 Task: Open a blank sheet, save the file as fandc.rtf Add Heading 'Ways to improve focus and concentration: 'Add the following points with square bullets '•	Eliminate distractions_x000D_
•	Break tasks_x000D_
•	Practice mindfulness_x000D_
' Highlight heading with color  Grey ,change the font size of heading and points to 16
Action: Mouse moved to (234, 181)
Screenshot: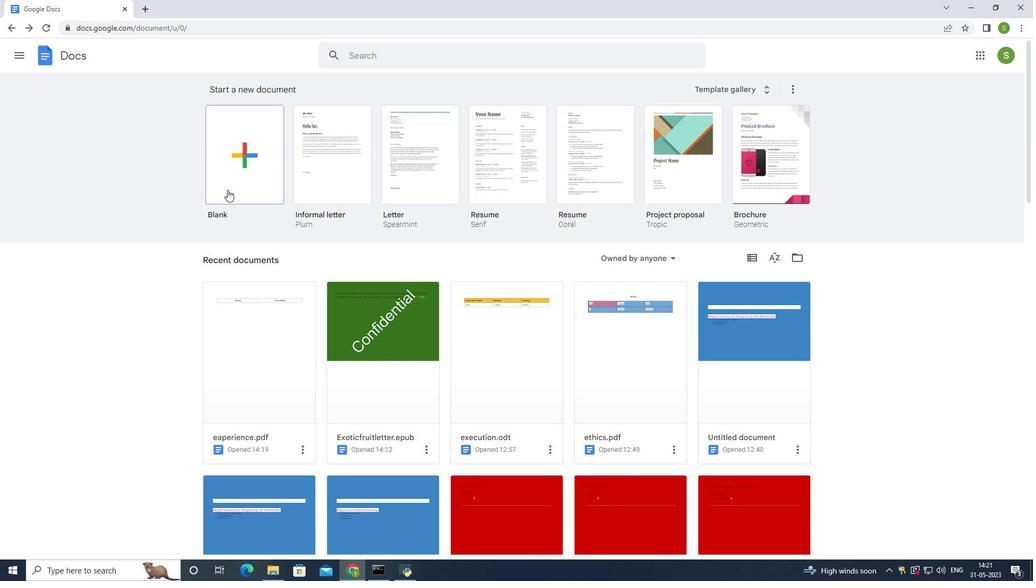 
Action: Mouse pressed left at (234, 181)
Screenshot: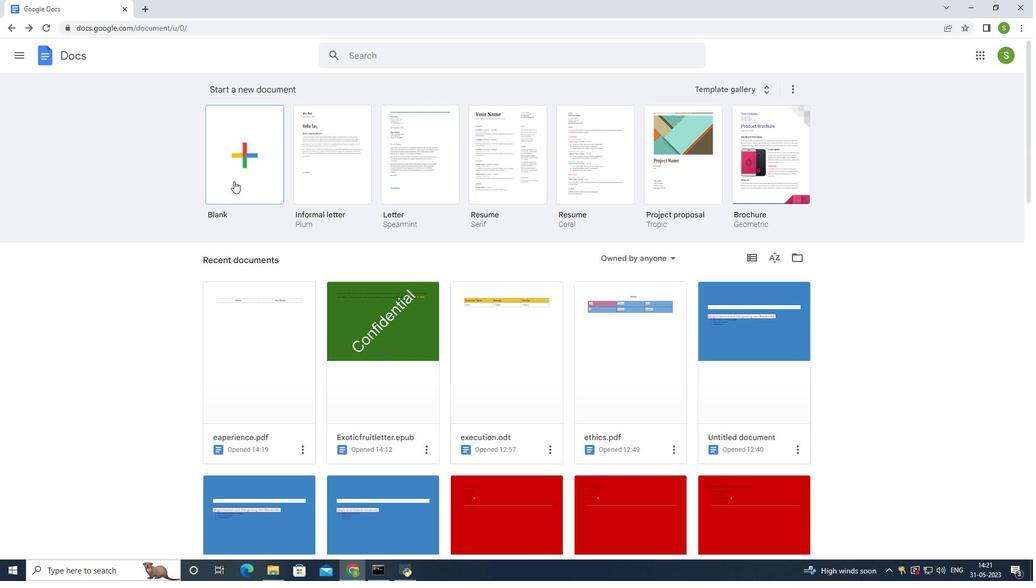 
Action: Mouse moved to (86, 47)
Screenshot: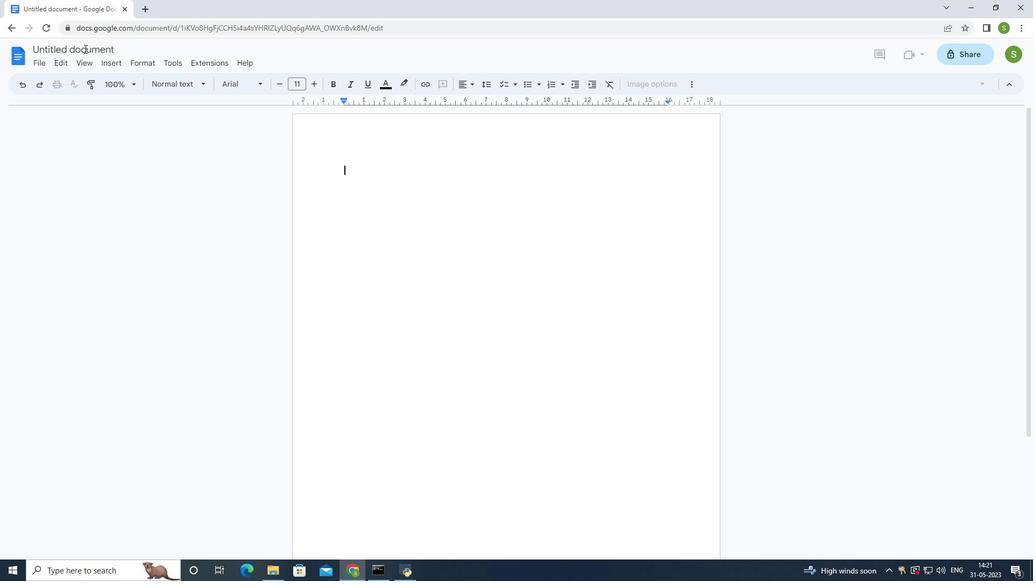 
Action: Mouse pressed left at (86, 47)
Screenshot: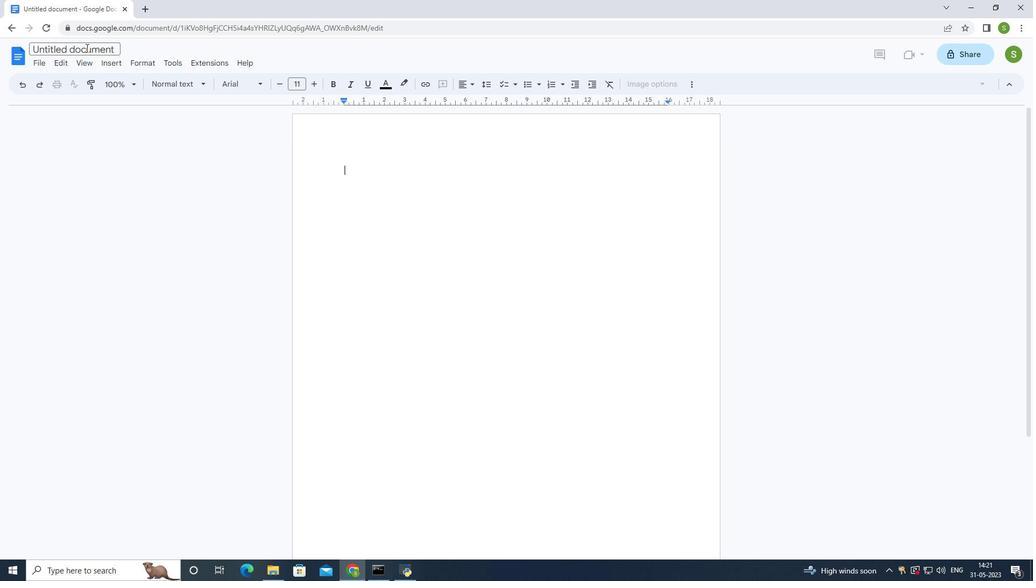 
Action: Mouse moved to (93, 45)
Screenshot: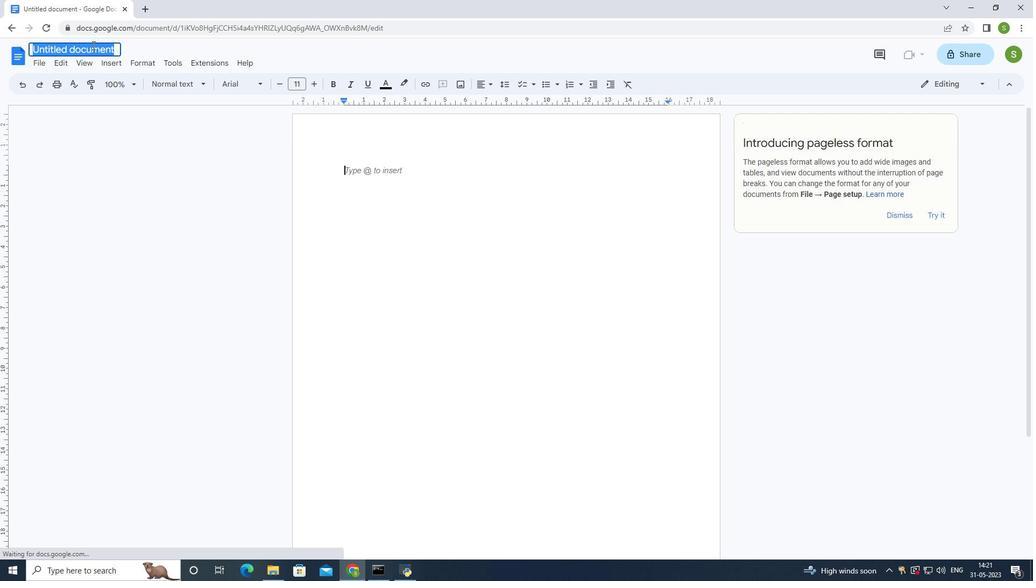 
Action: Key pressed fandc.rtf<Key.enter>
Screenshot: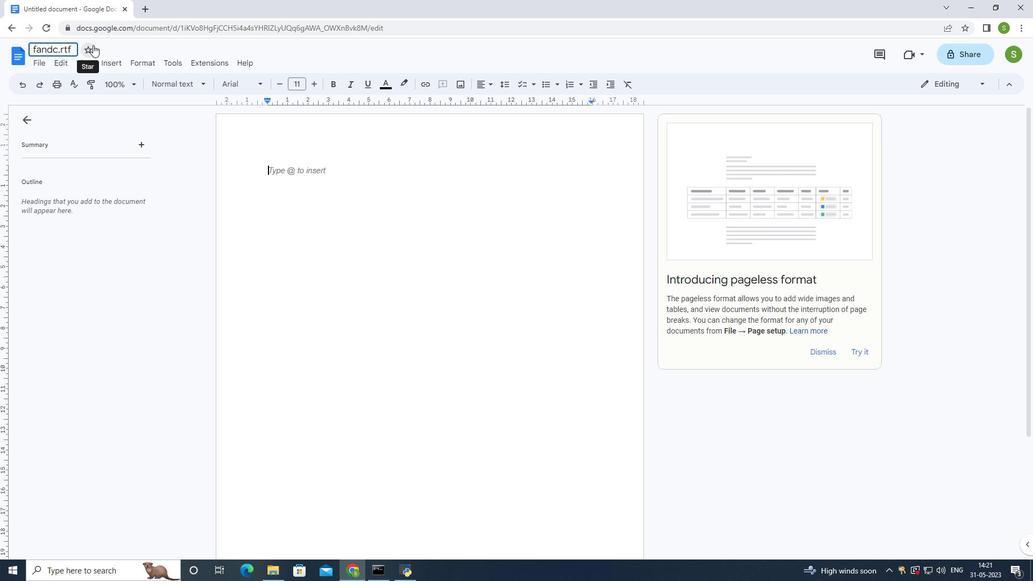 
Action: Mouse moved to (295, 160)
Screenshot: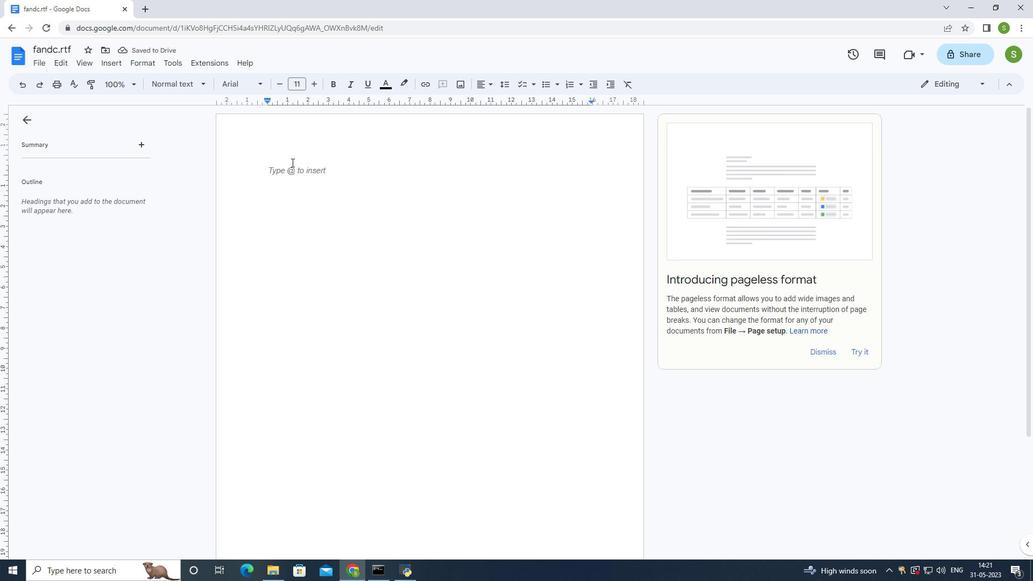 
Action: Key pressed <Key.shift>Ways<Key.space>to<Key.space>improve<Key.space>focus<Key.space>and<Key.space>concentration<Key.shift_r>;<Key.backspace><Key.shift_r>:
Screenshot: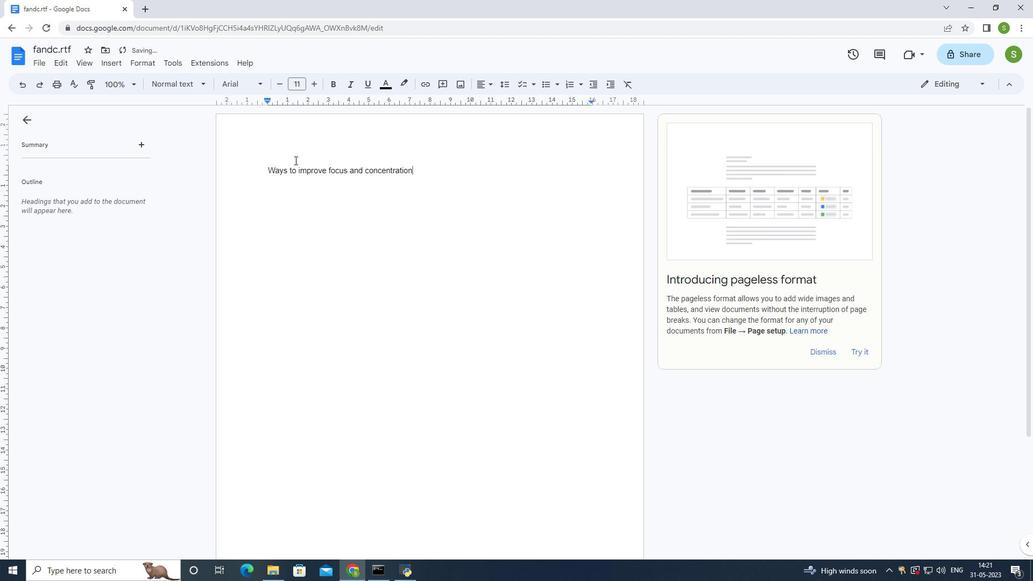 
Action: Mouse moved to (557, 83)
Screenshot: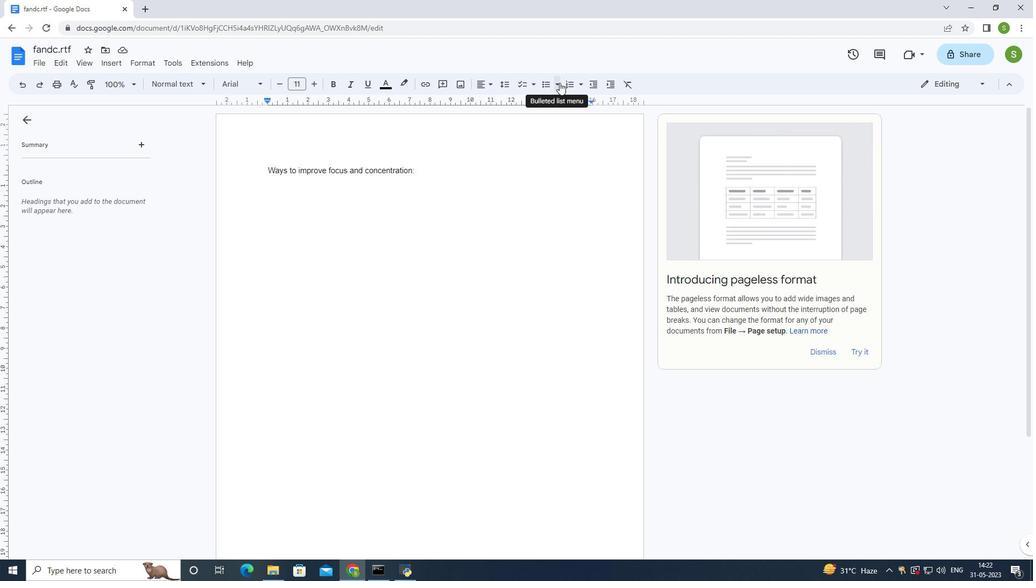 
Action: Mouse pressed left at (557, 83)
Screenshot: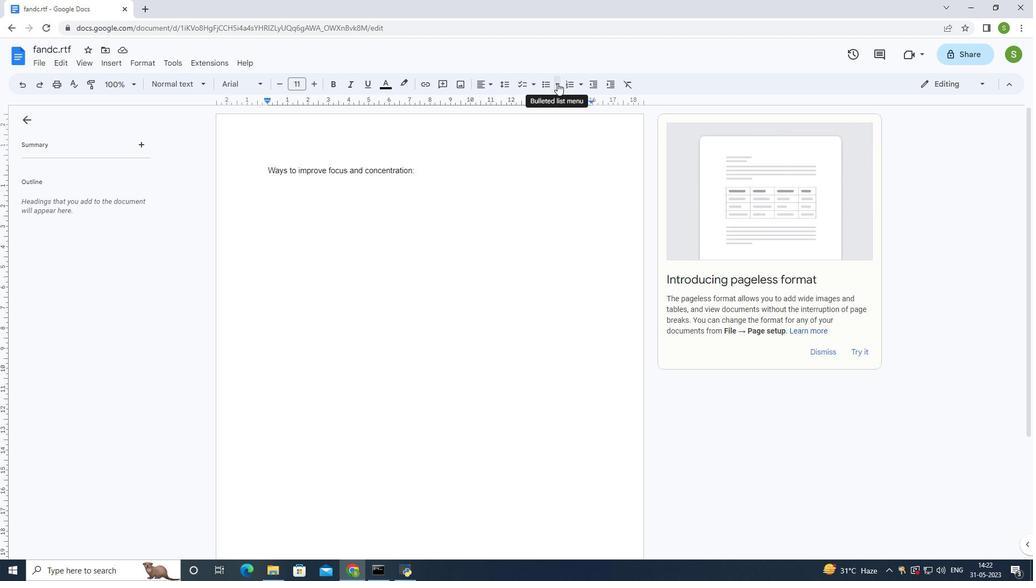 
Action: Mouse moved to (641, 121)
Screenshot: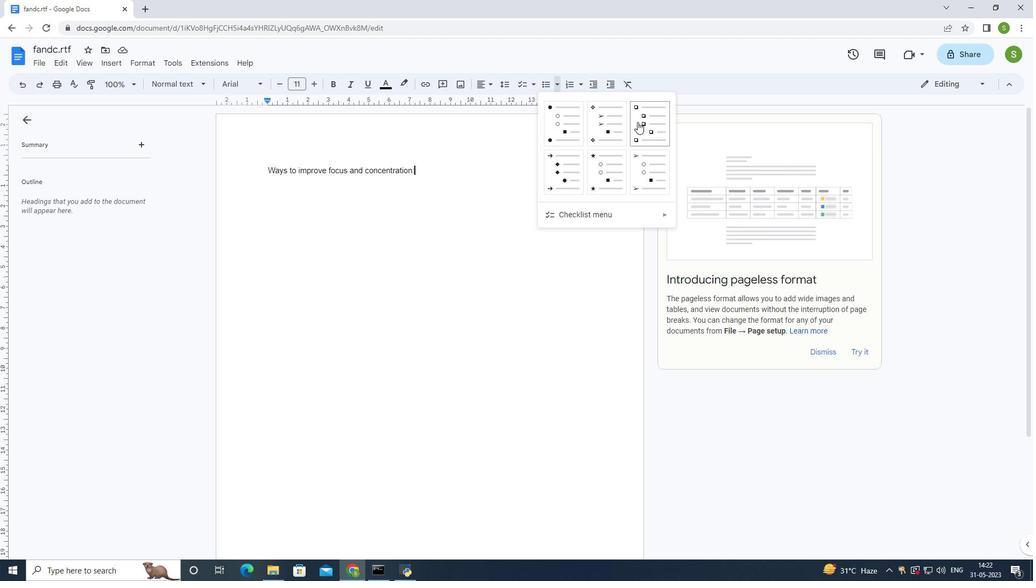 
Action: Mouse pressed left at (641, 121)
Screenshot: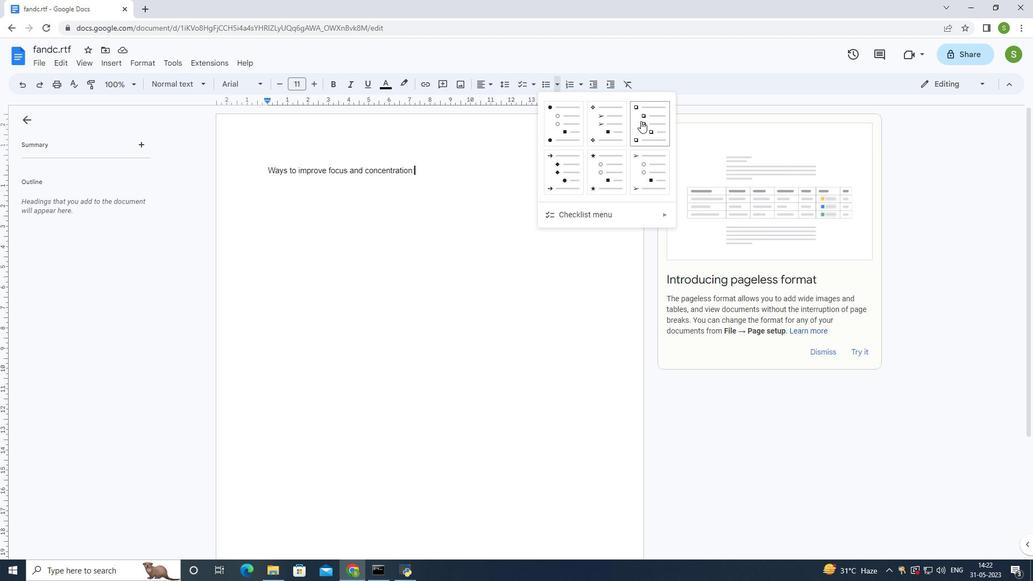 
Action: Mouse moved to (442, 167)
Screenshot: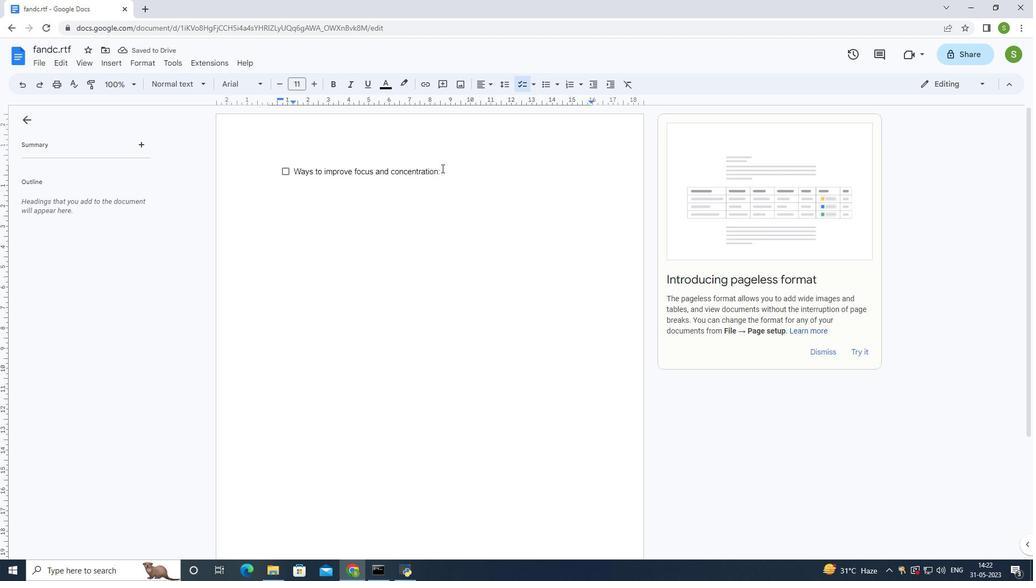 
Action: Key pressed ctrl+Z
Screenshot: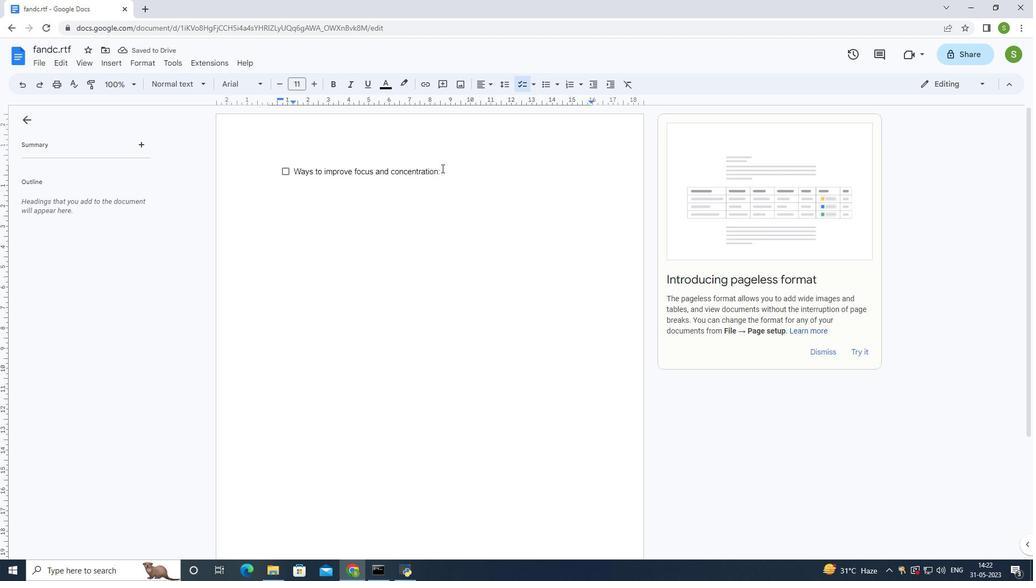 
Action: Mouse moved to (464, 168)
Screenshot: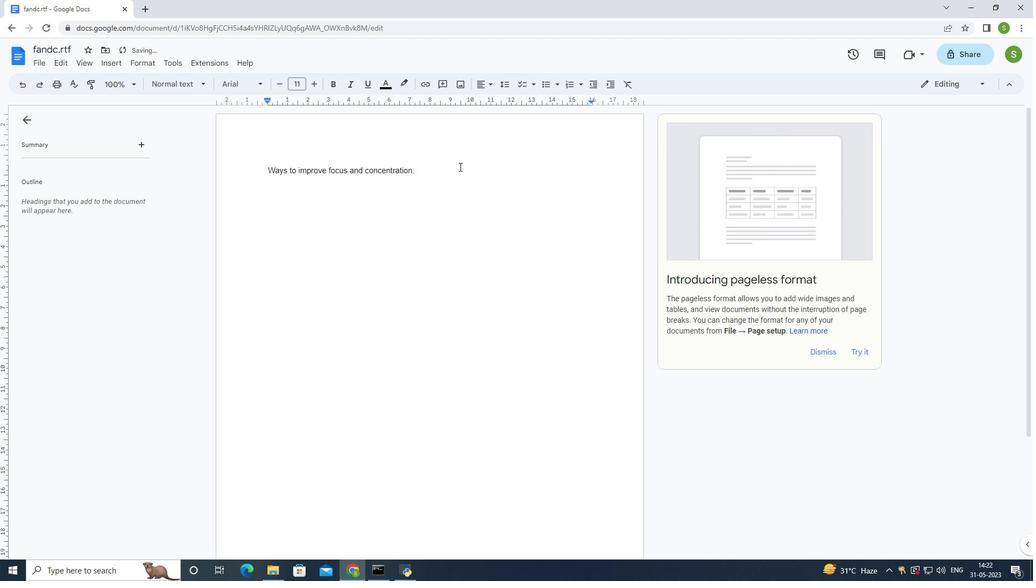 
Action: Key pressed <Key.enter>
Screenshot: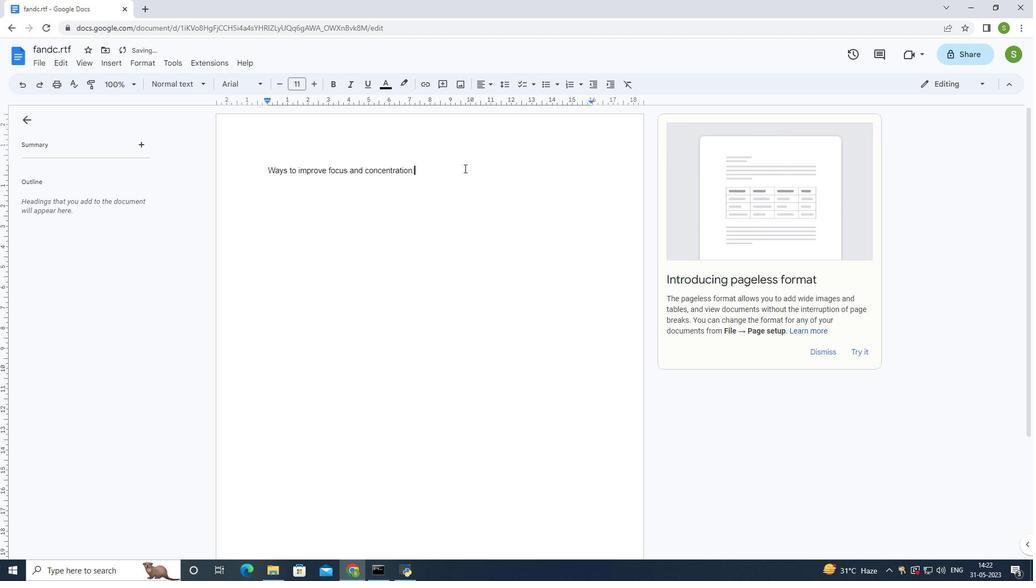 
Action: Mouse moved to (555, 83)
Screenshot: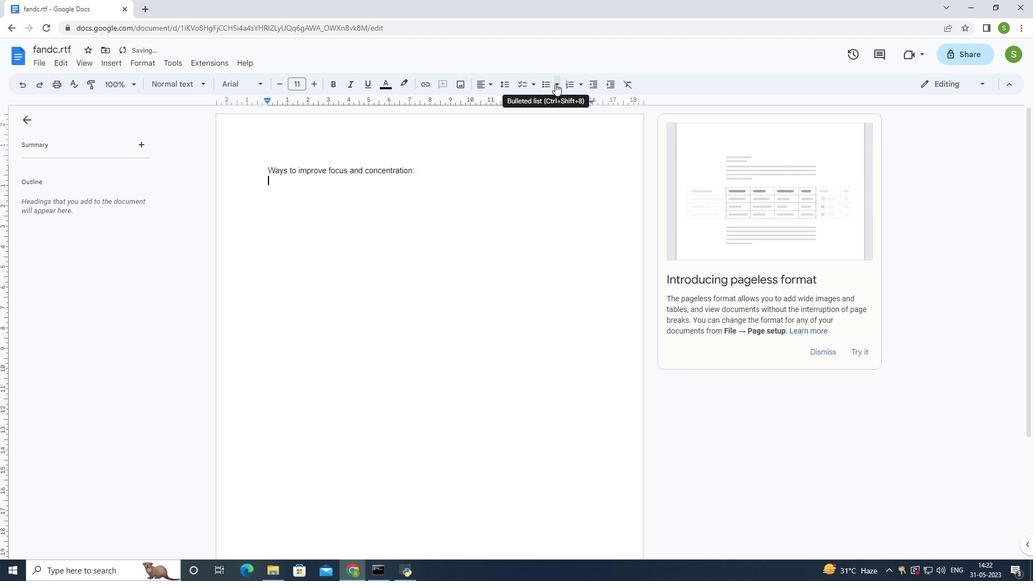 
Action: Mouse pressed left at (555, 83)
Screenshot: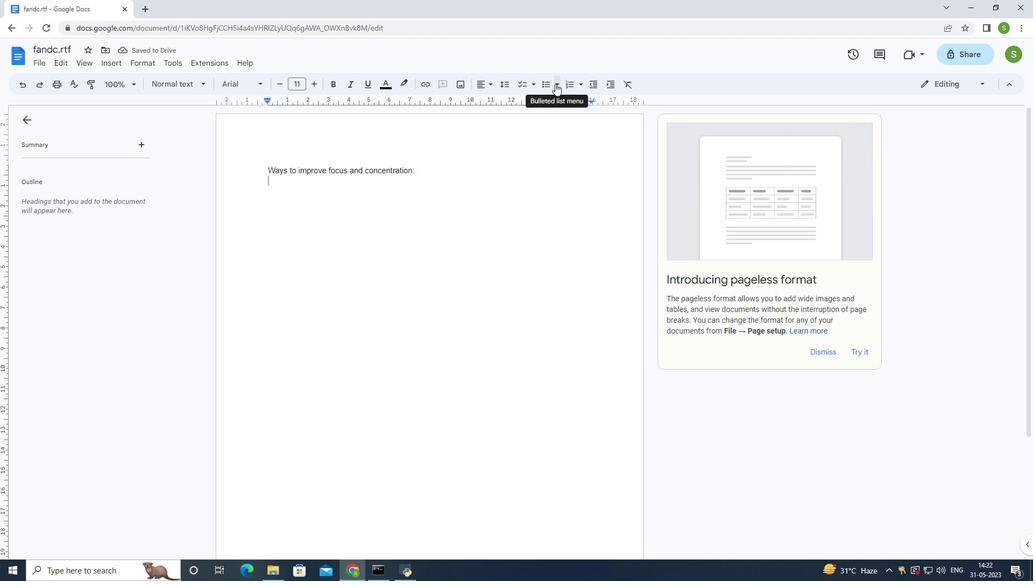 
Action: Mouse moved to (644, 122)
Screenshot: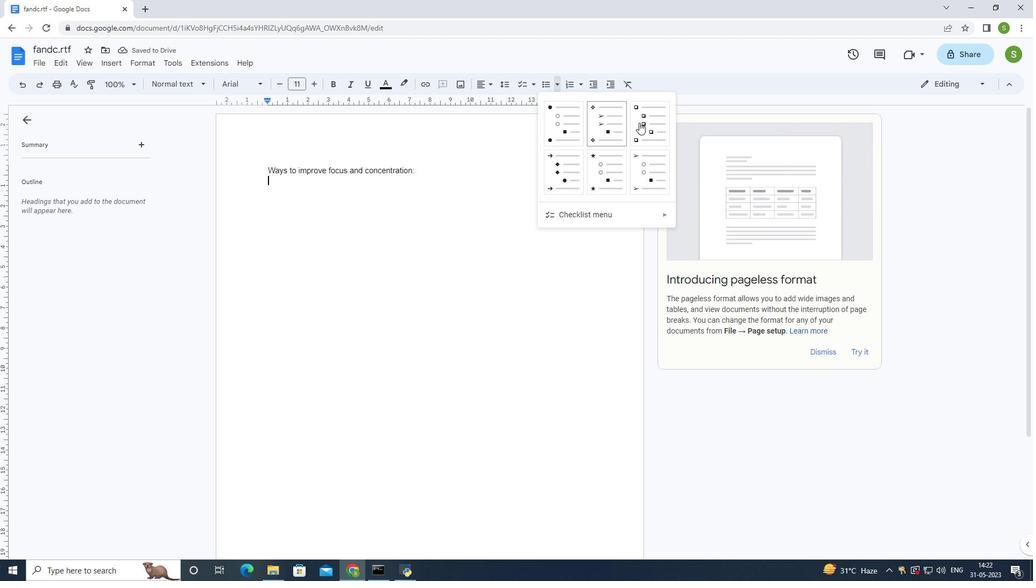 
Action: Mouse pressed left at (644, 122)
Screenshot: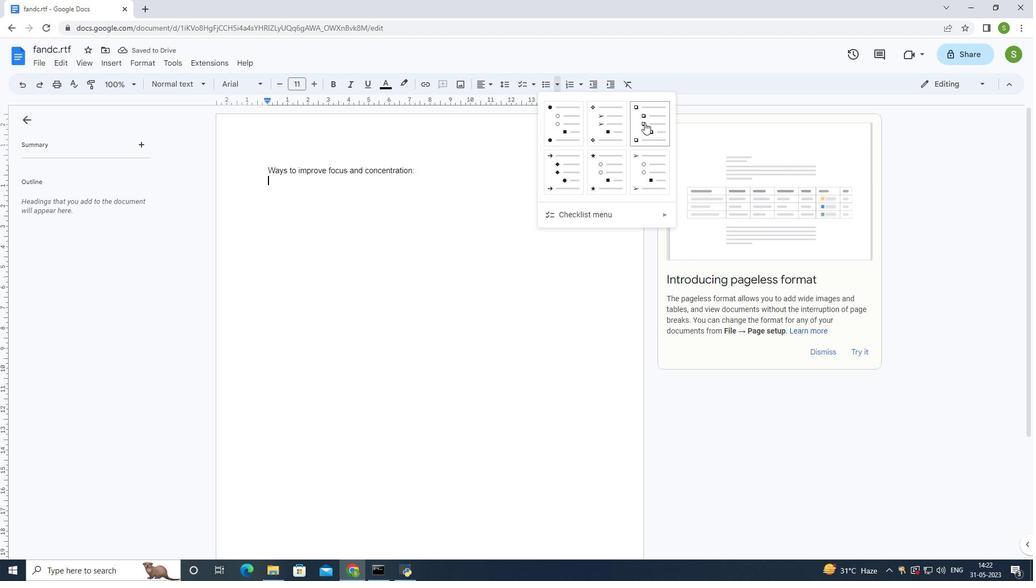 
Action: Mouse moved to (501, 188)
Screenshot: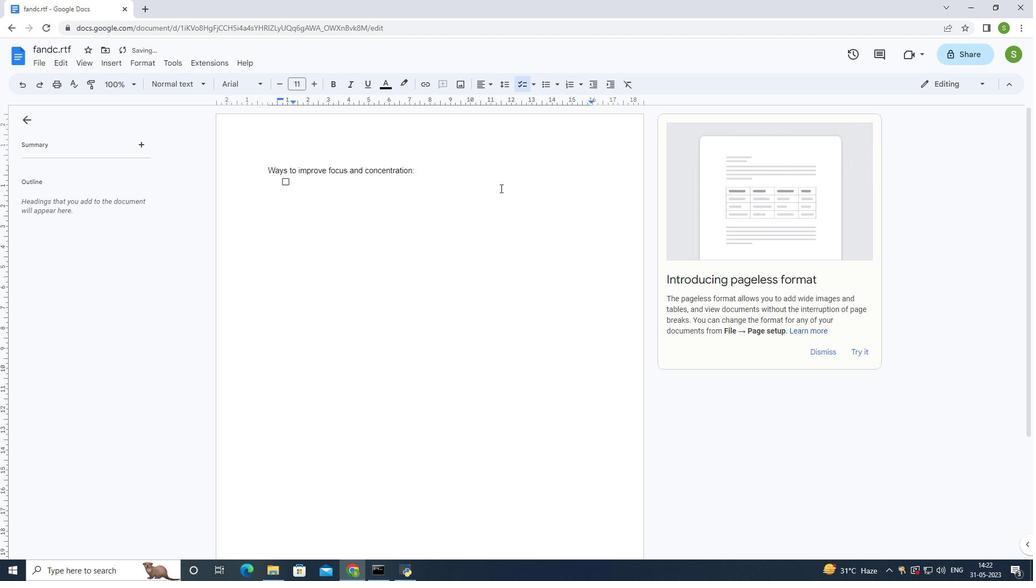 
Action: Key pressed <Key.shift>Eliminate<Key.space>distractions<Key.enter><Key.shift><Key.shift><Key.shift><Key.shift><Key.shift><Key.shift><Key.shift><Key.shift><Key.shift><Key.shift>Break<Key.space>tasks<Key.enter>p<Key.backspace><Key.shift>Practise<Key.backspace><Key.backspace>ce<Key.space>mindfulness
Screenshot: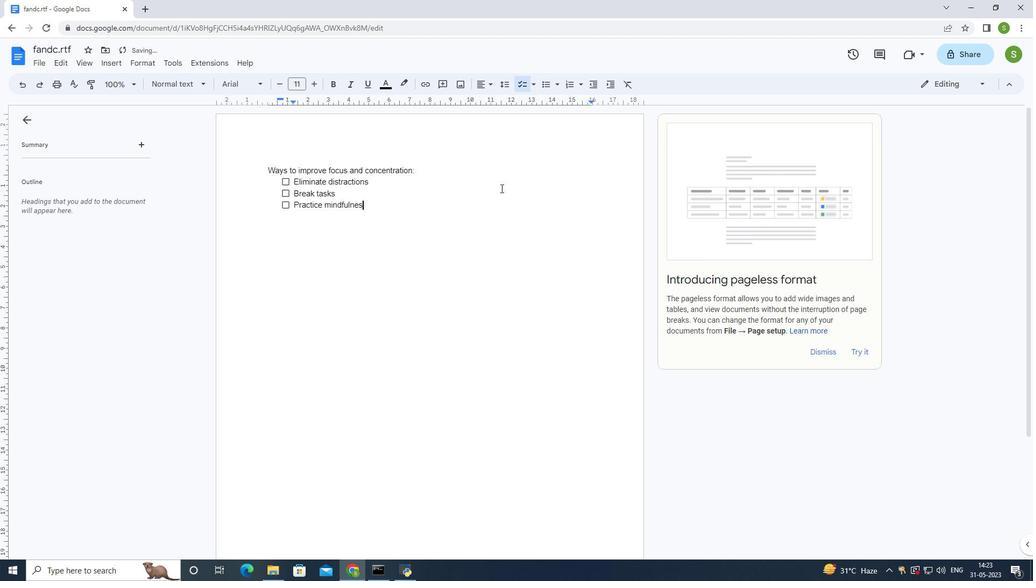 
Action: Mouse moved to (419, 166)
Screenshot: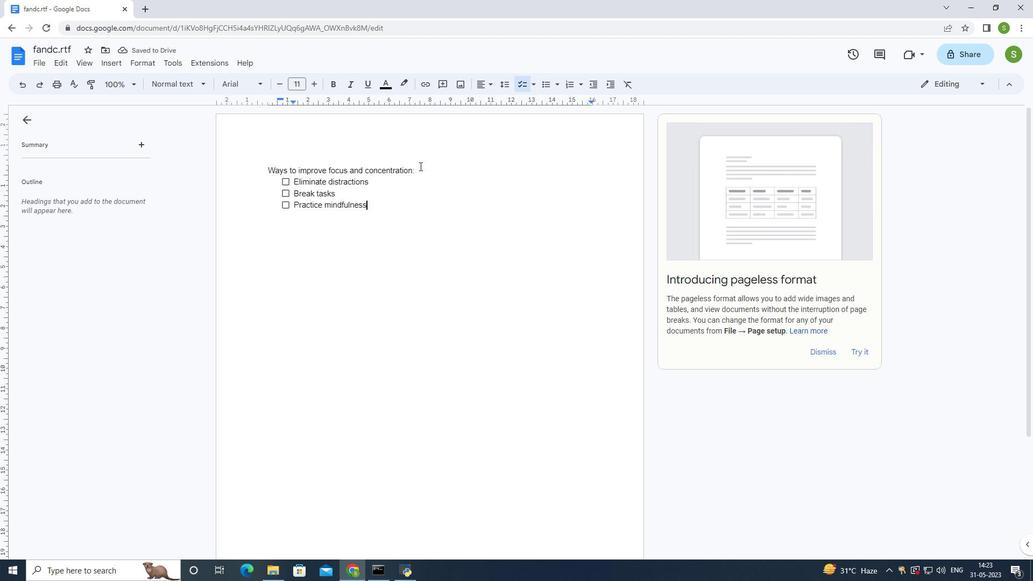 
Action: Mouse pressed left at (419, 166)
Screenshot: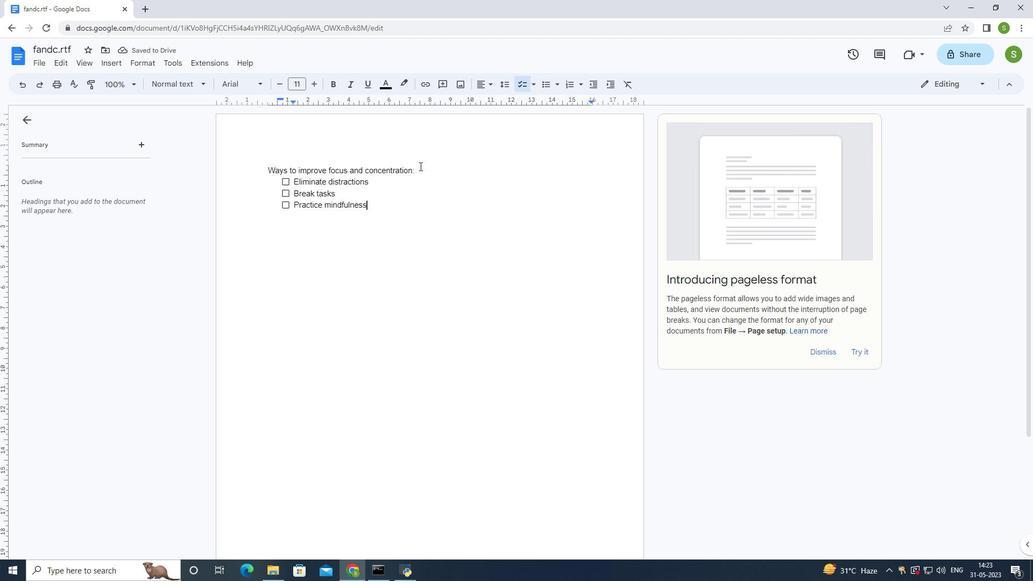 
Action: Mouse moved to (380, 82)
Screenshot: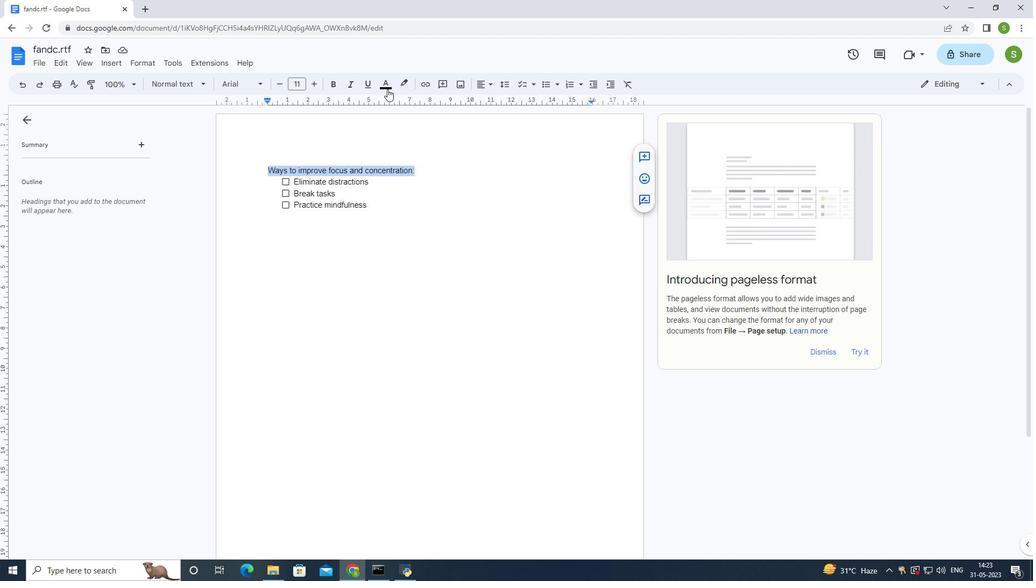 
Action: Mouse pressed left at (380, 82)
Screenshot: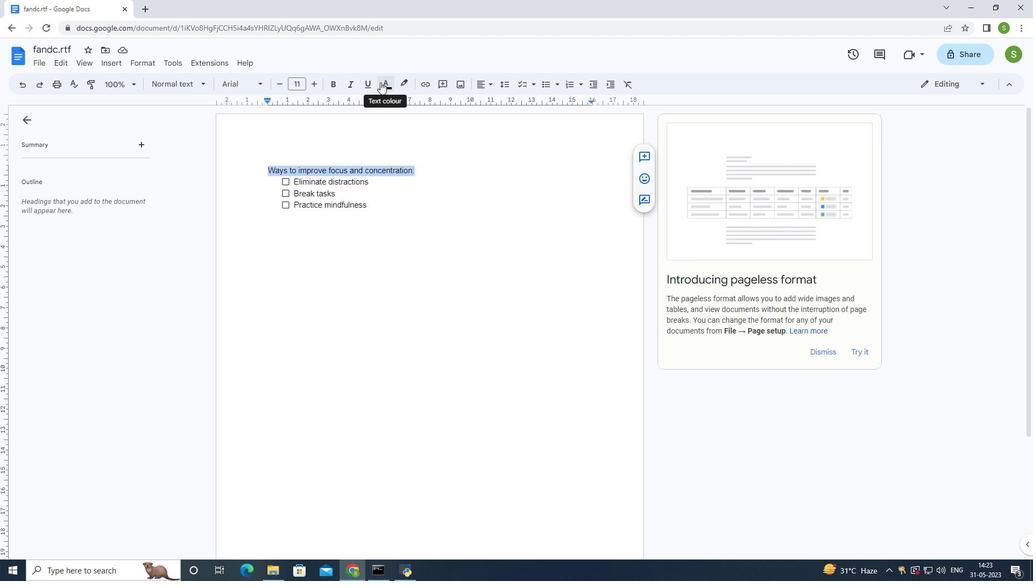 
Action: Mouse moved to (445, 102)
Screenshot: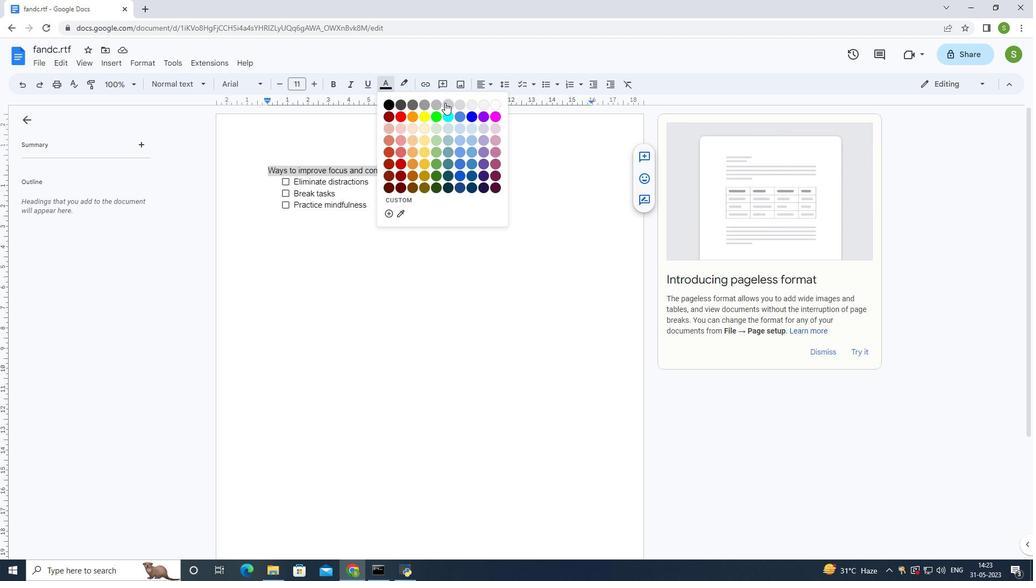
Action: Mouse pressed left at (445, 102)
Screenshot: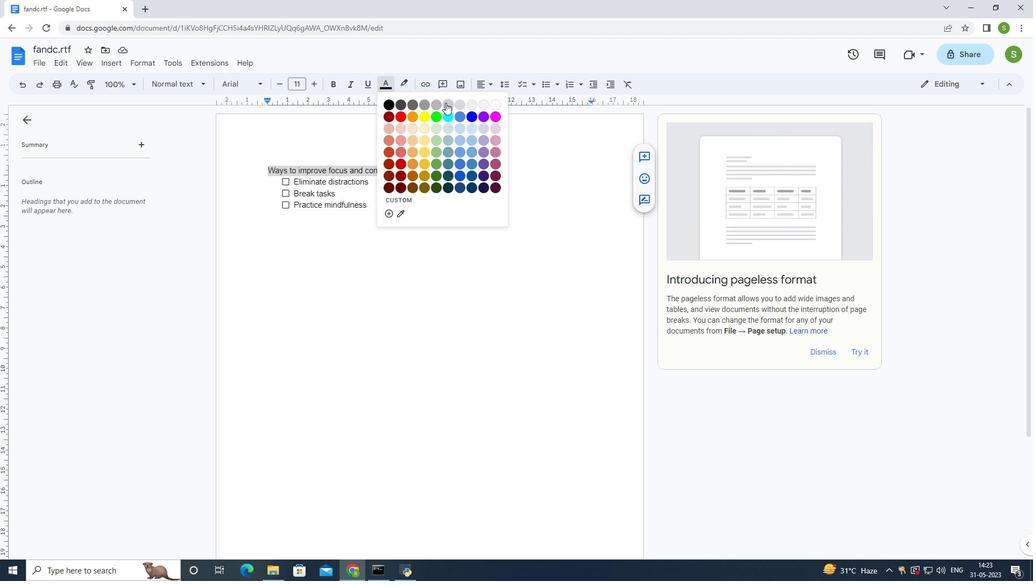 
Action: Mouse moved to (314, 84)
Screenshot: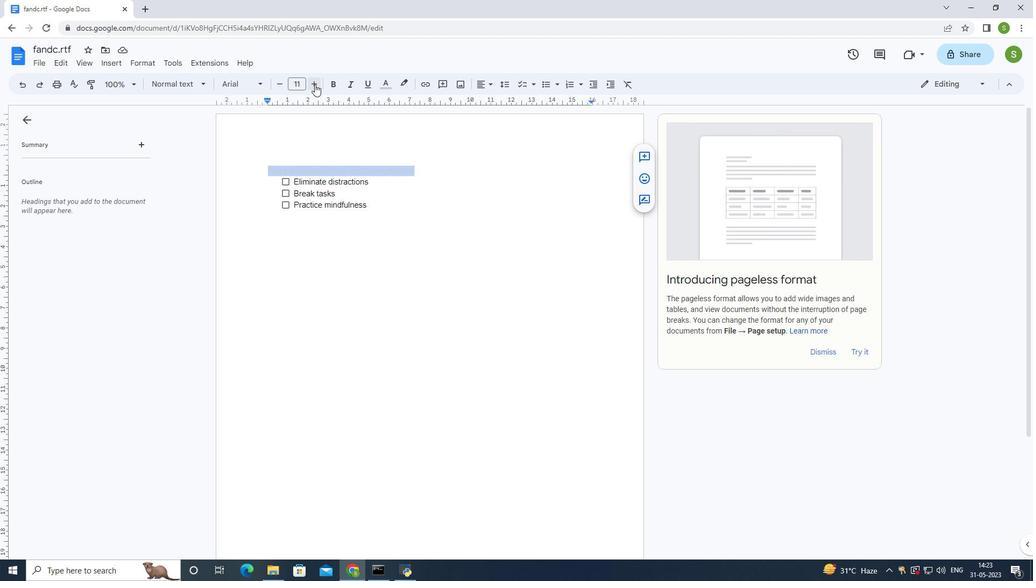 
Action: Mouse pressed left at (314, 84)
Screenshot: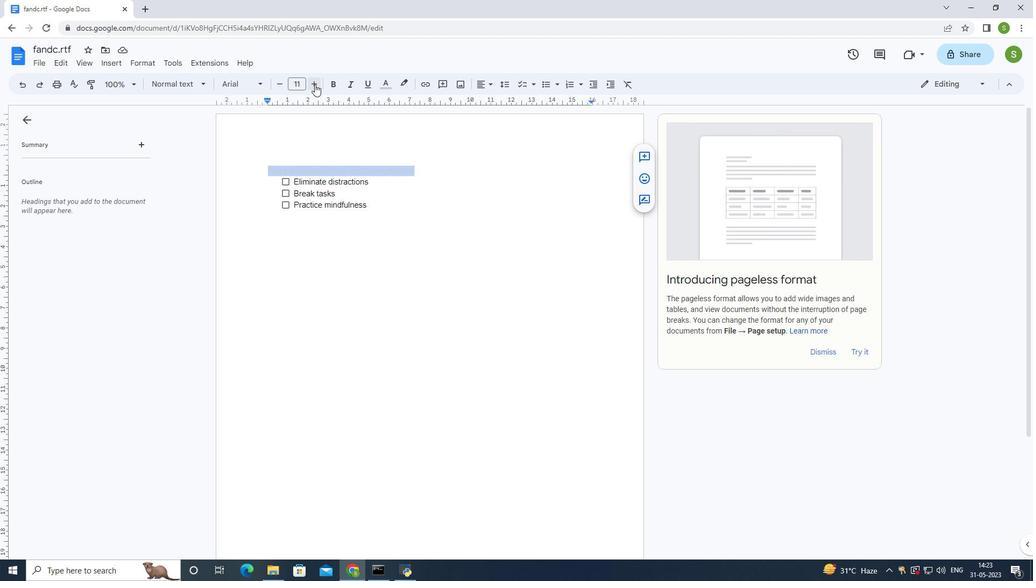 
Action: Mouse pressed left at (314, 84)
Screenshot: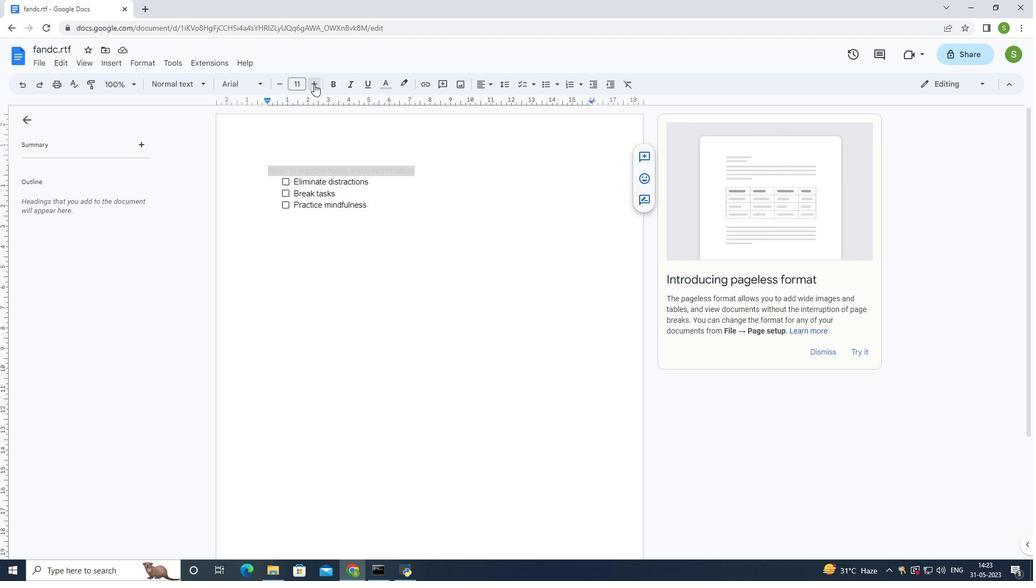 
Action: Mouse pressed left at (314, 84)
Screenshot: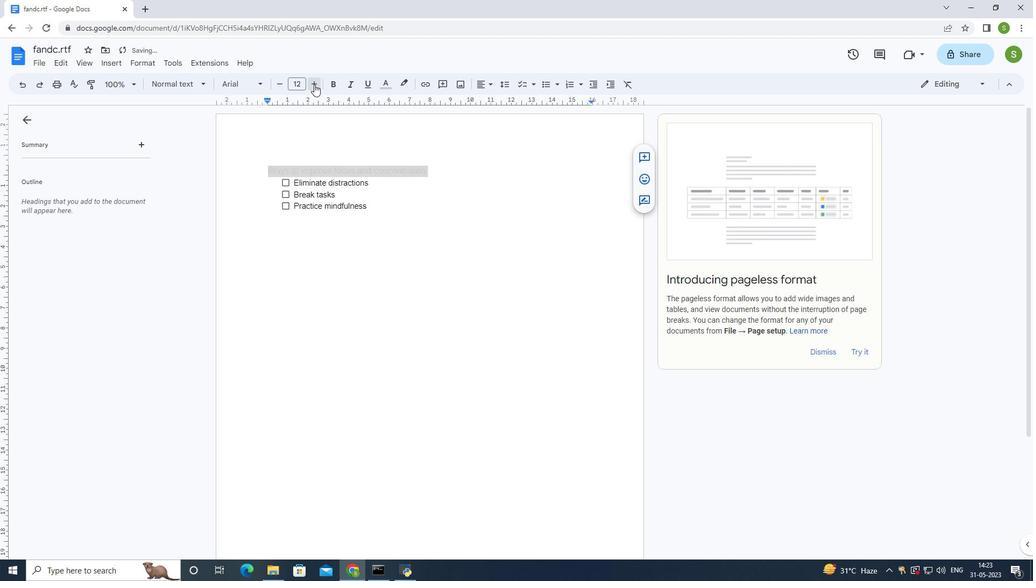 
Action: Mouse pressed left at (314, 84)
Screenshot: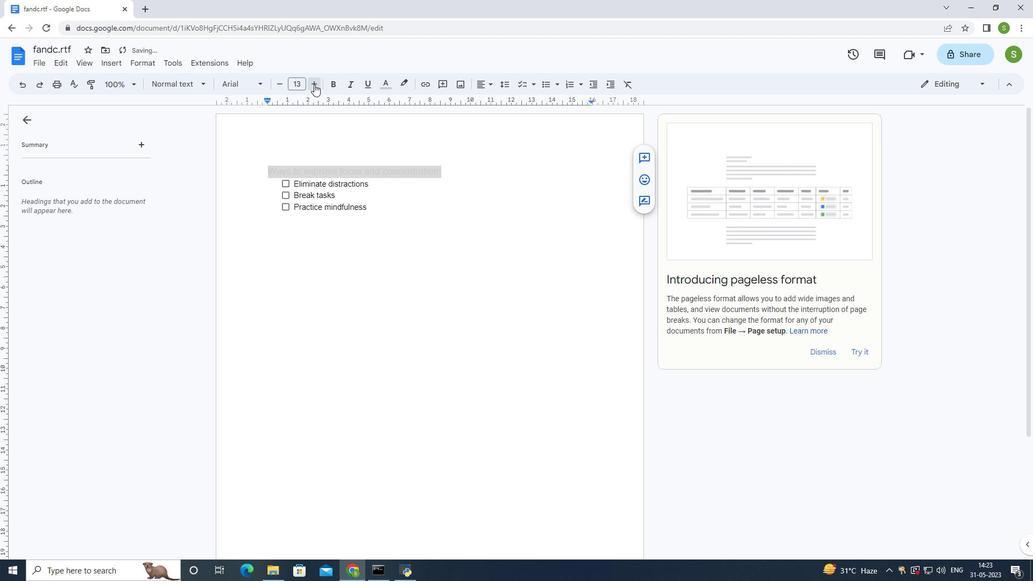
Action: Mouse pressed left at (314, 84)
Screenshot: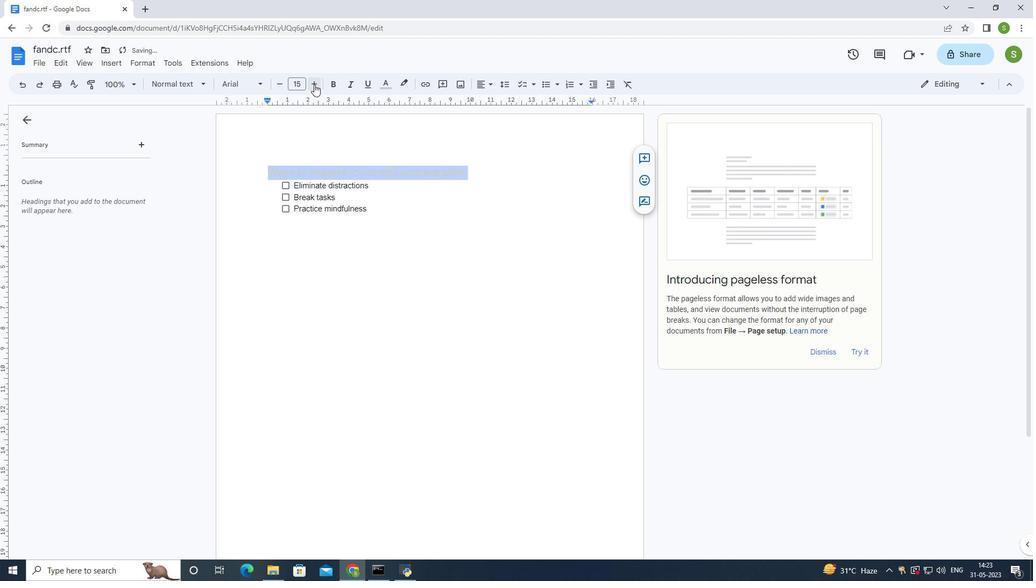 
Action: Mouse moved to (571, 222)
Screenshot: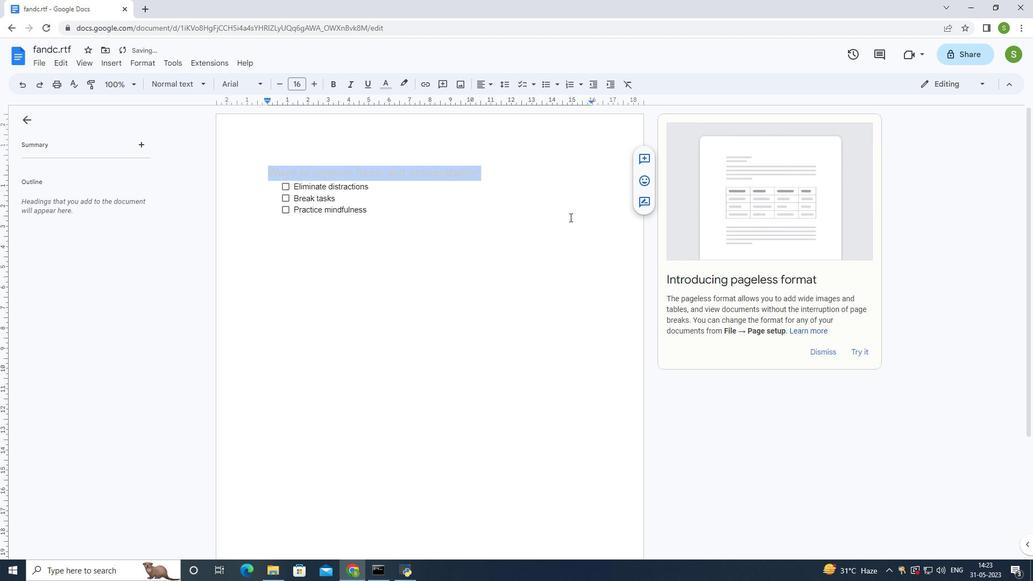
Action: Mouse pressed left at (571, 222)
Screenshot: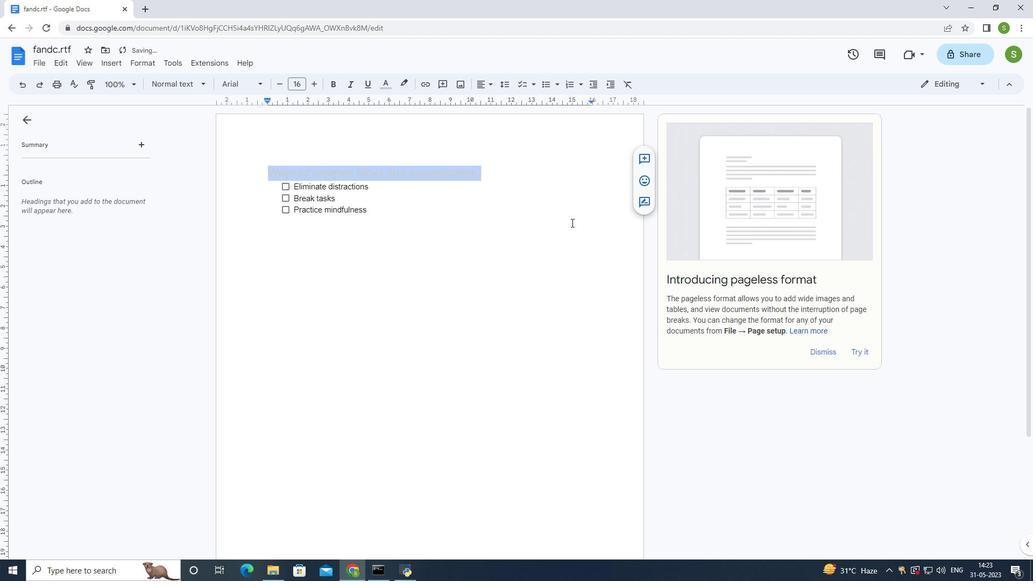 
Action: Mouse moved to (553, 217)
Screenshot: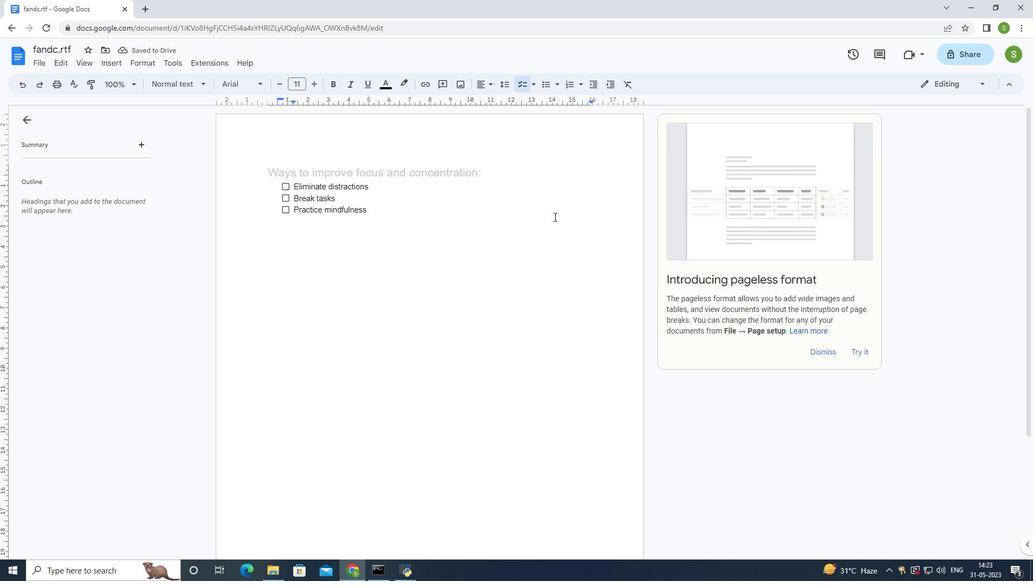 
Action: Key pressed ctrl+S
Screenshot: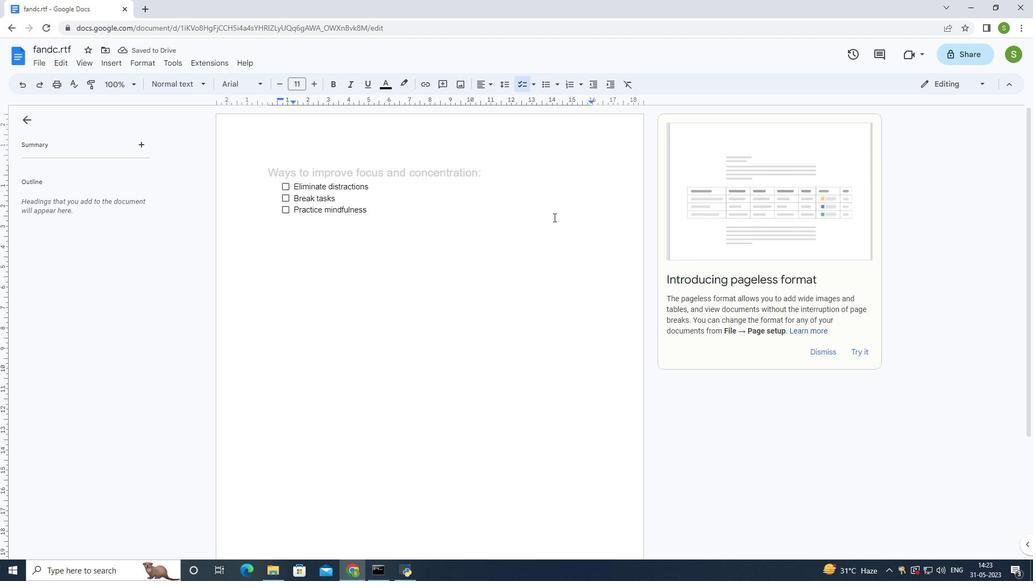 
Action: Mouse moved to (552, 215)
Screenshot: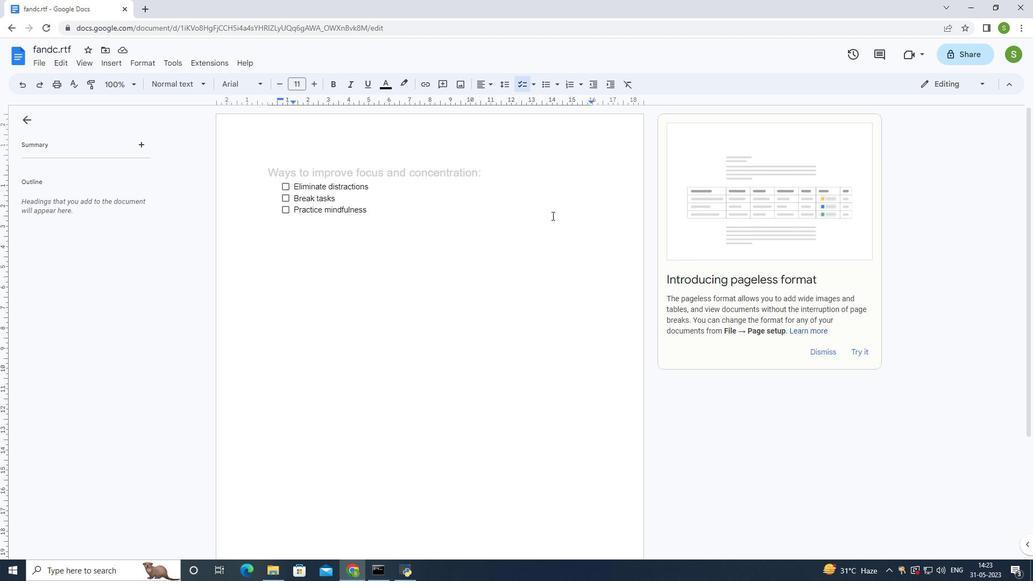 
